 Task: Measure the distance between New York City and Montauk Point.
Action: Mouse moved to (304, 75)
Screenshot: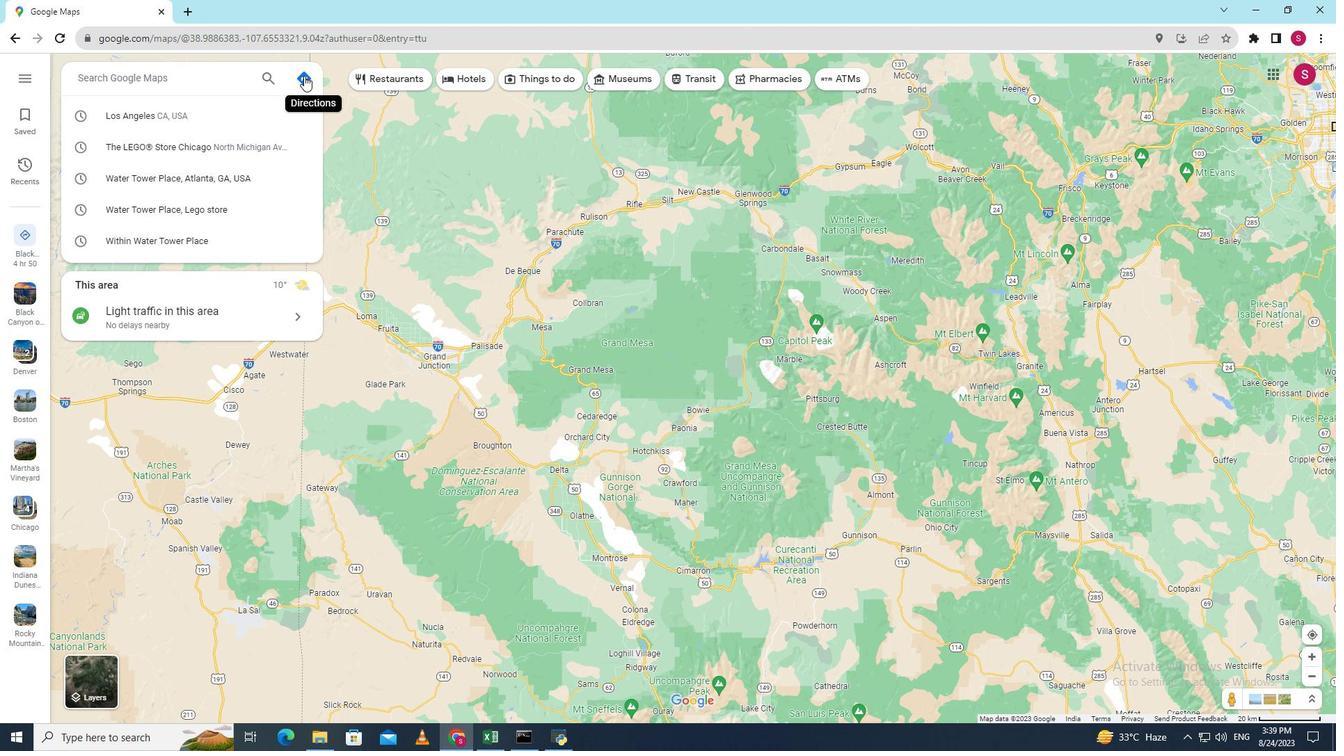 
Action: Mouse pressed left at (304, 75)
Screenshot: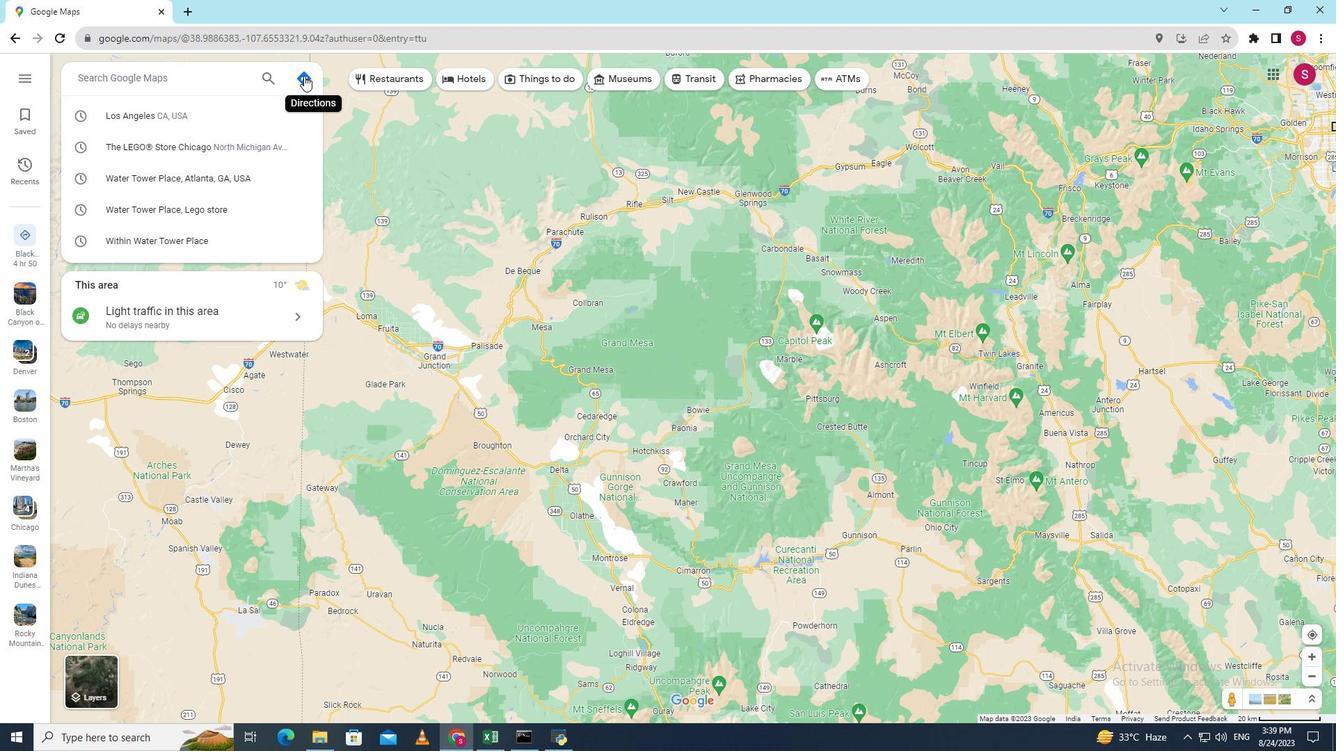
Action: Mouse moved to (234, 107)
Screenshot: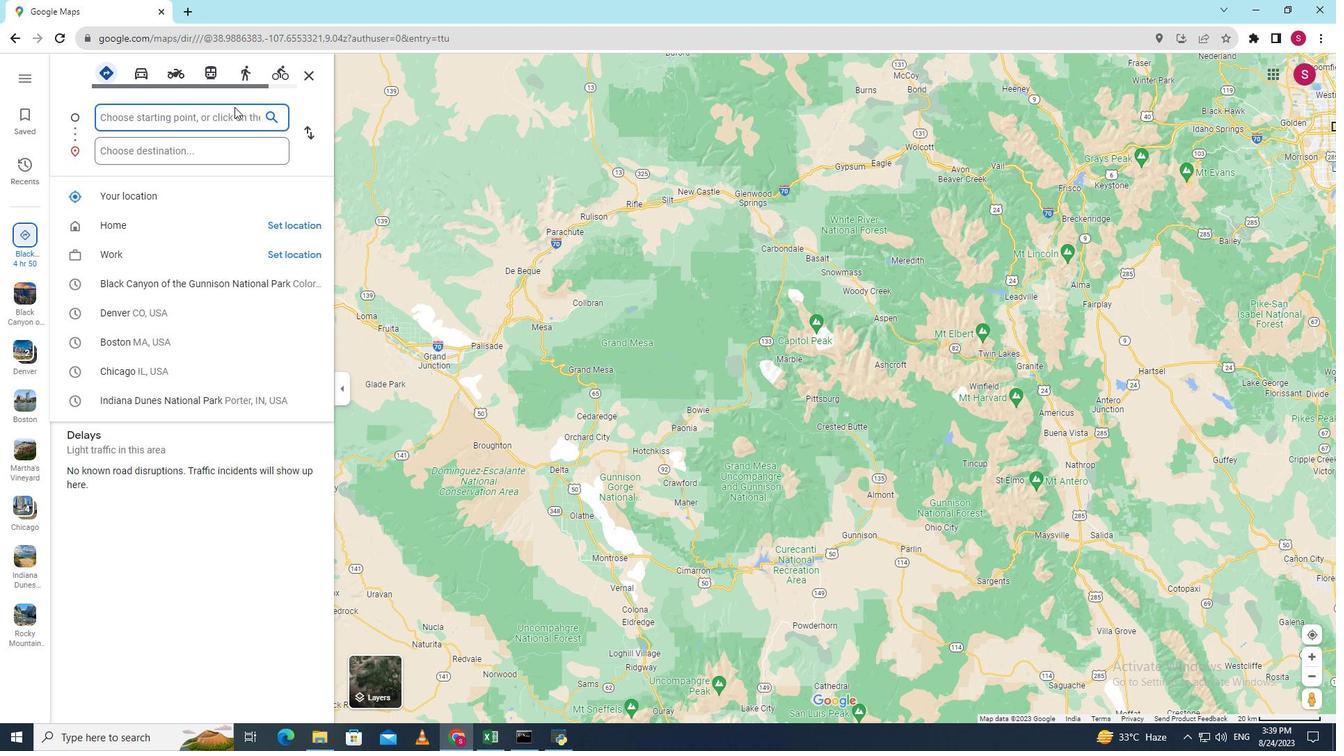
Action: Key pressed <Key.shift><Key.shift><Key.shift><Key.shift><Key.shift><Key.shift><Key.shift><Key.shift><Key.shift><Key.shift><Key.shift><Key.shift><Key.shift>New<Key.space><Key.shift>York<Key.space><Key.shift>City
Screenshot: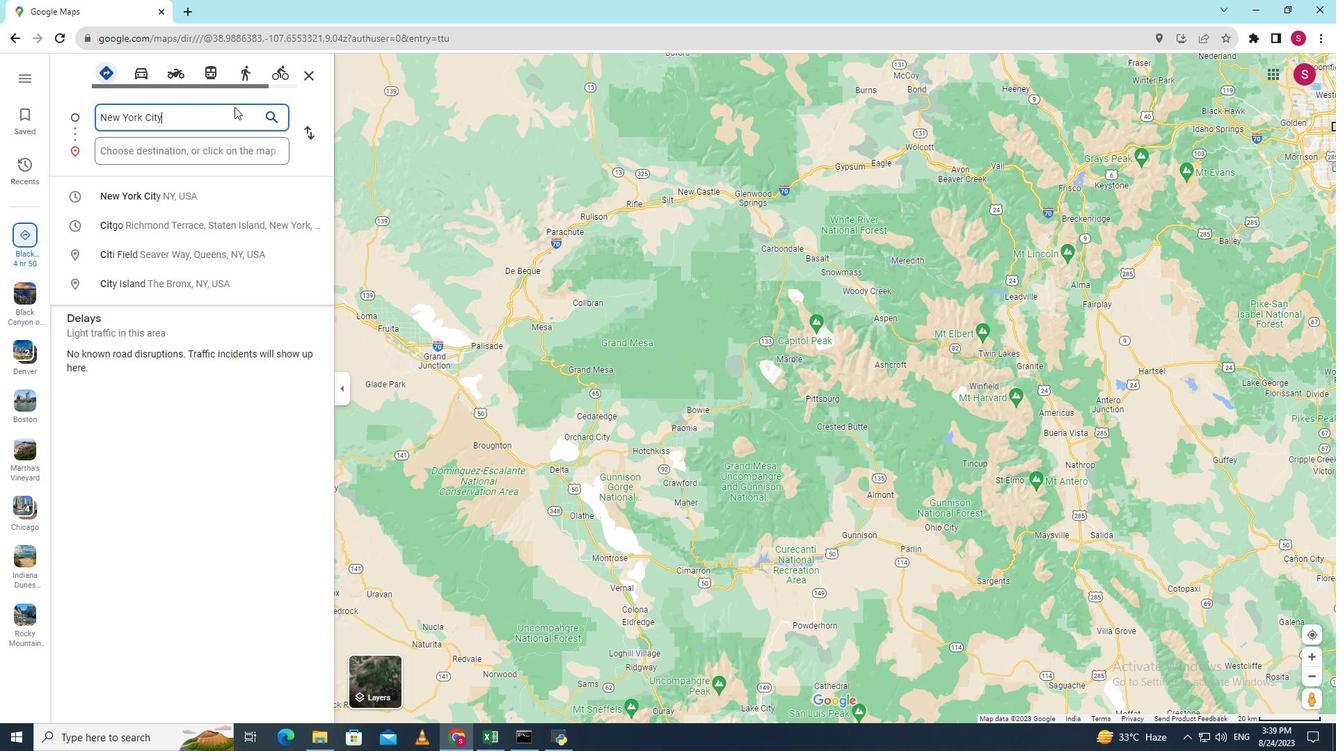 
Action: Mouse moved to (233, 156)
Screenshot: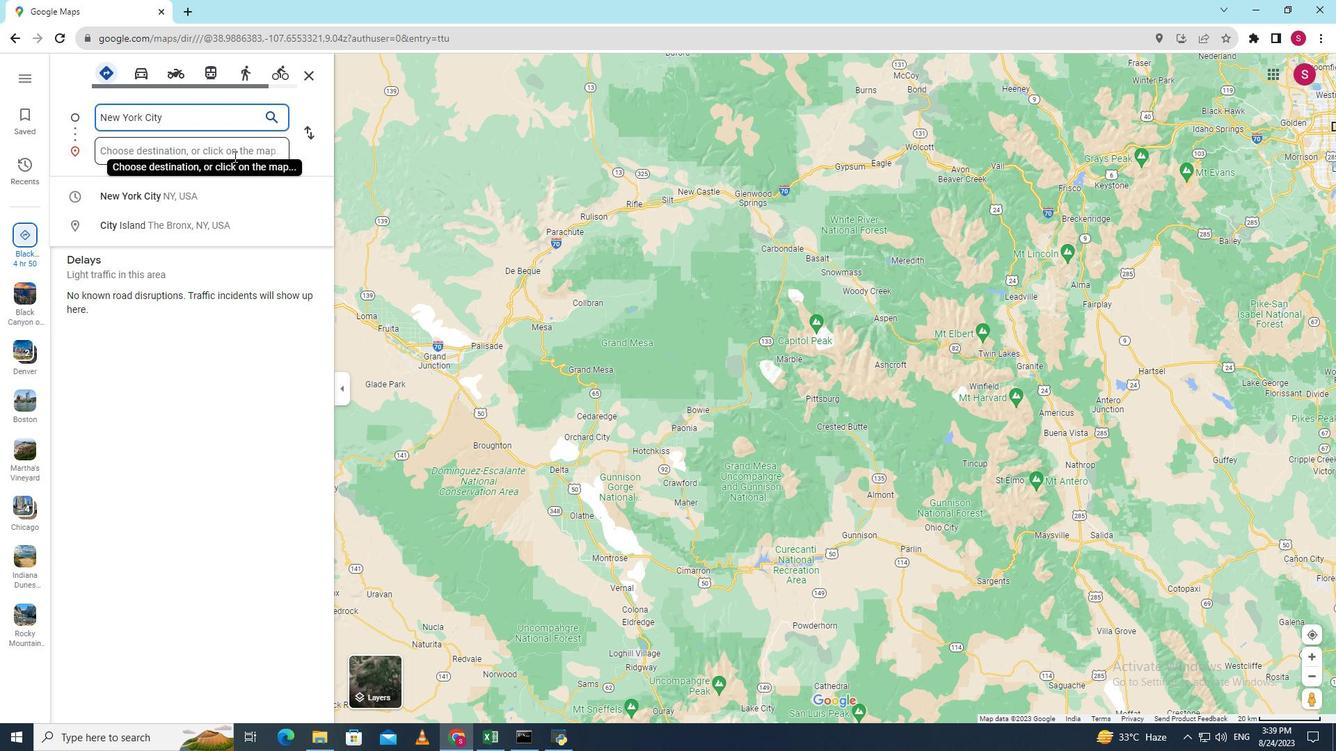 
Action: Mouse pressed left at (233, 156)
Screenshot: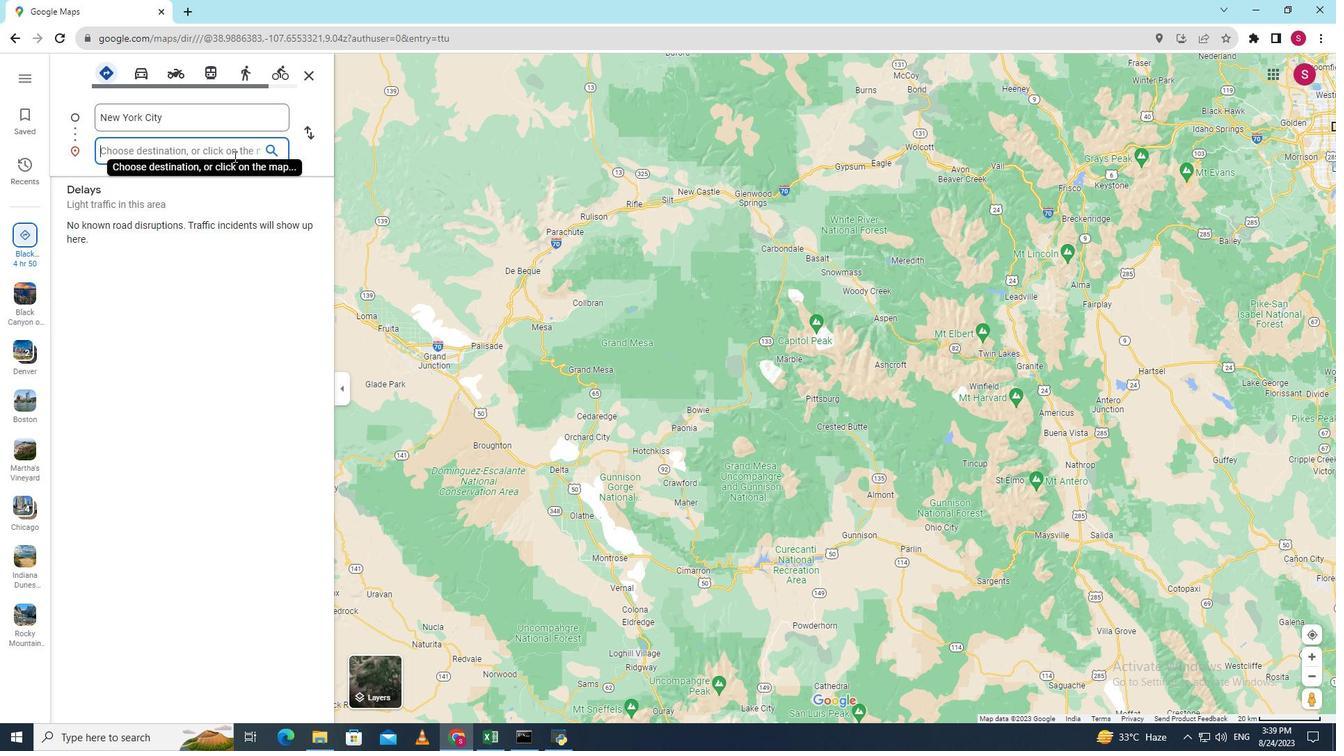 
Action: Key pressed <Key.shift><Key.shift><Key.shift><Key.shift><Key.shift><Key.shift><Key.shift><Key.shift><Key.shift><Key.shift><Key.shift><Key.shift><Key.shift><Key.shift>Montay<Key.backspace>uk<Key.space><Key.shift><Key.shift><Key.shift><Key.shift><Key.shift><Key.shift><Key.shift>Point<Key.enter>
Screenshot: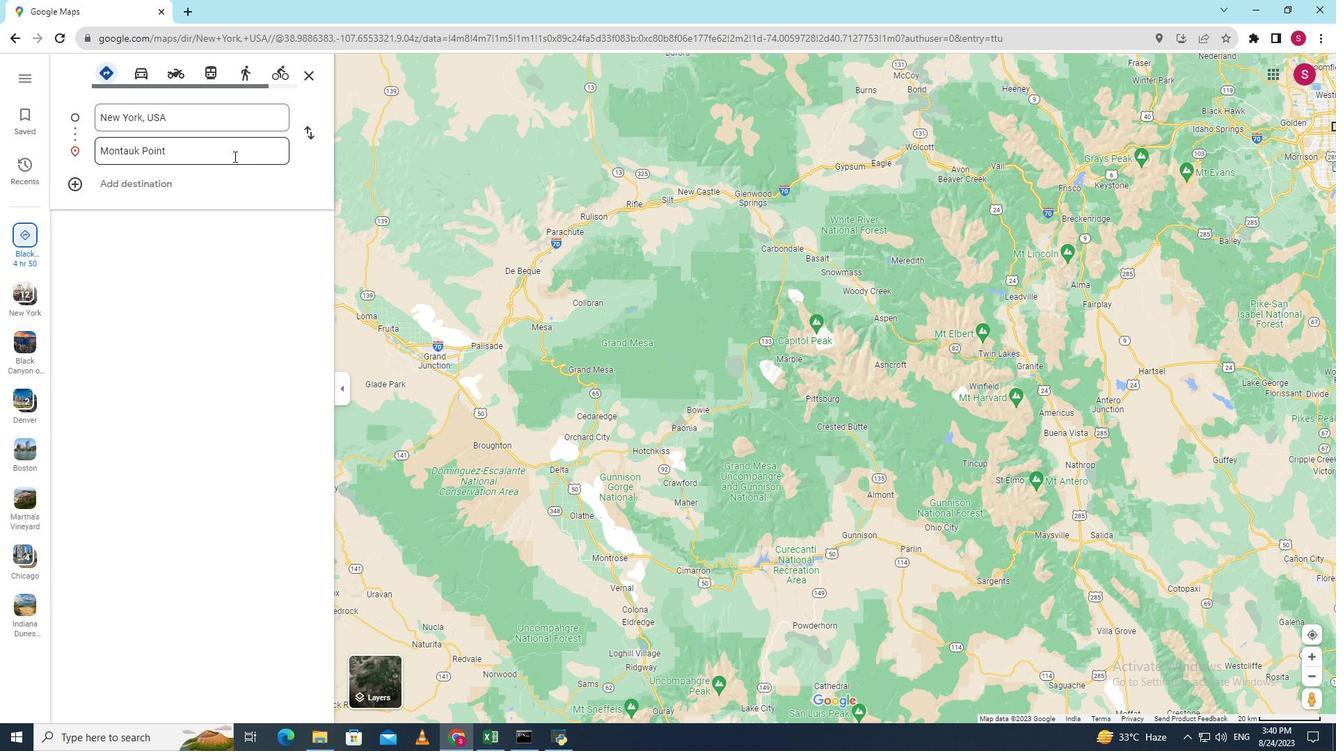 
Action: Mouse moved to (567, 426)
Screenshot: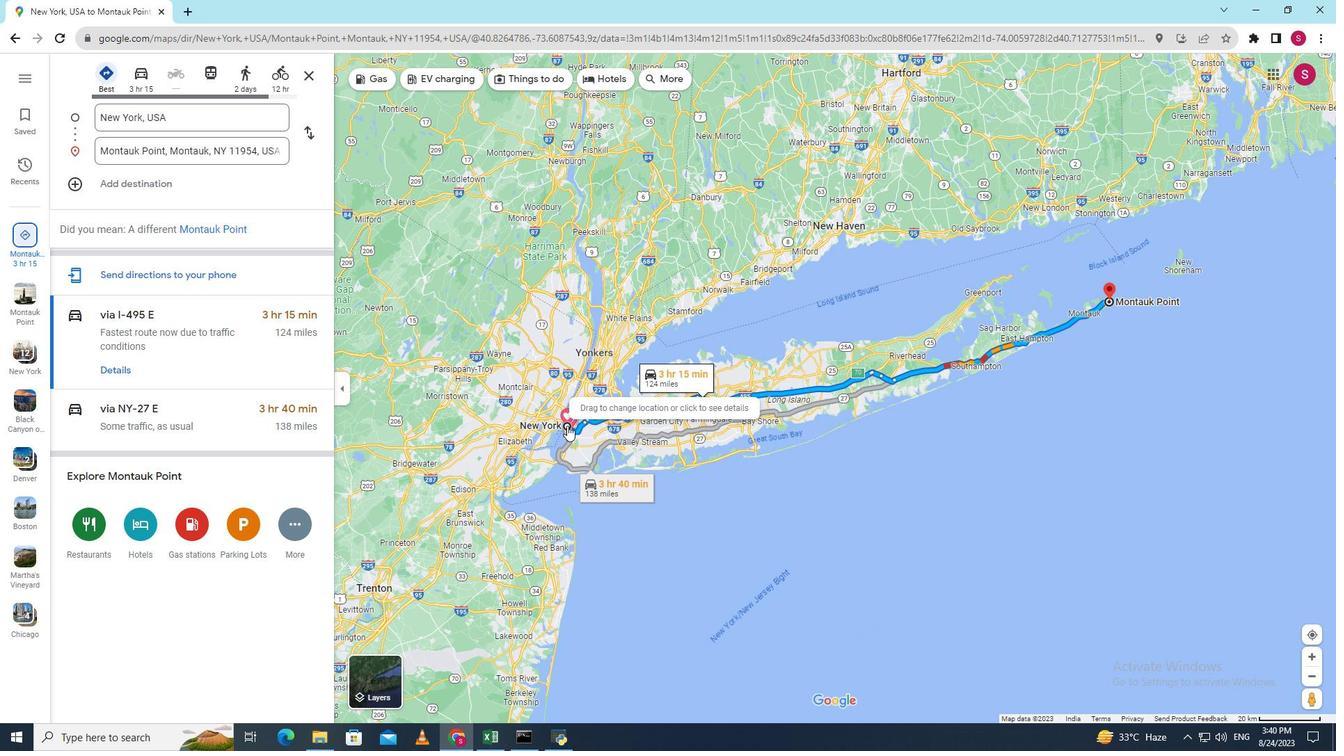 
Action: Mouse pressed right at (567, 426)
Screenshot: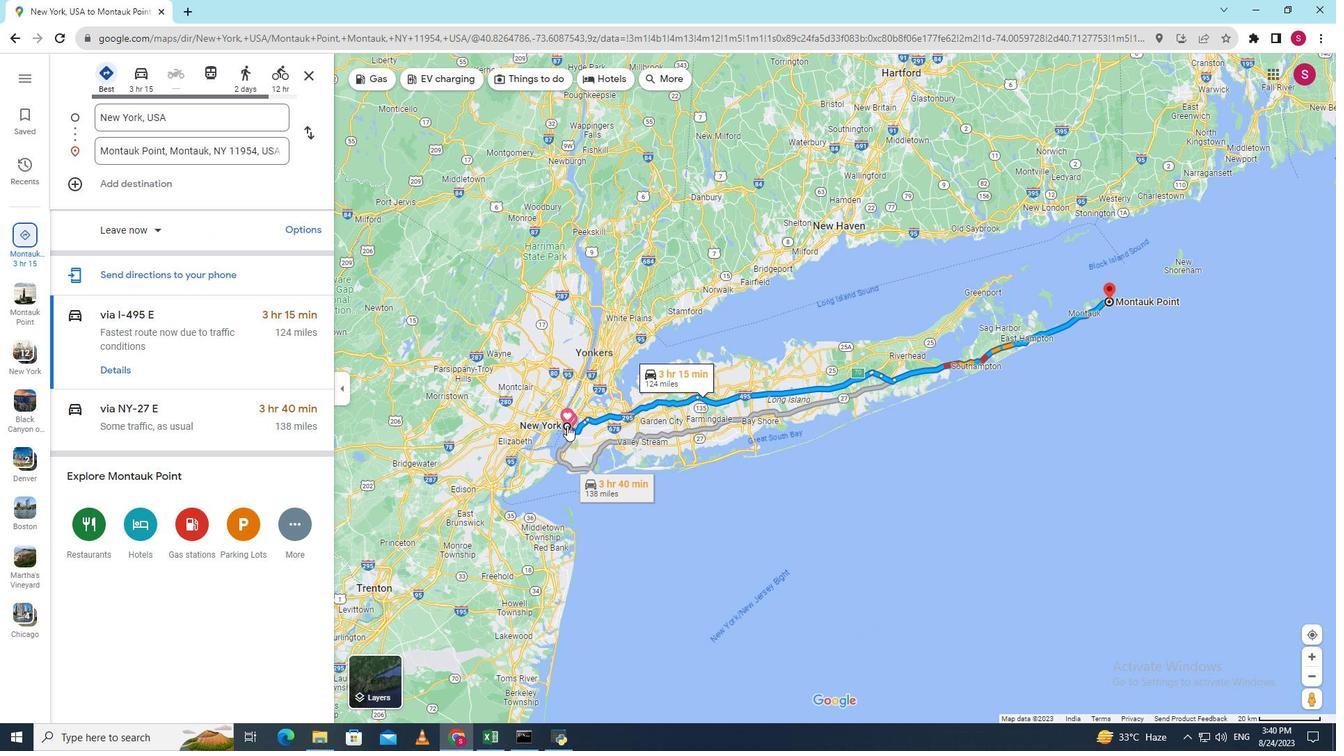 
Action: Mouse moved to (613, 531)
Screenshot: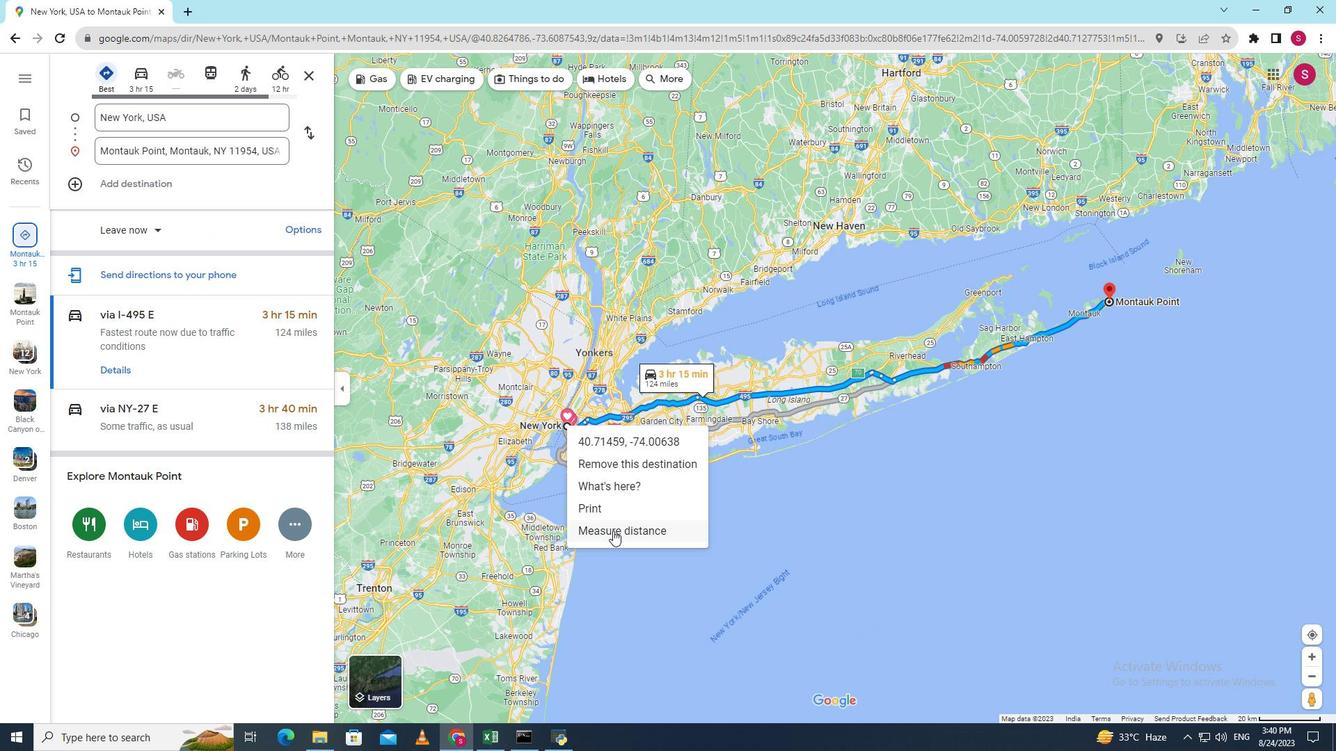 
Action: Mouse pressed left at (613, 531)
Screenshot: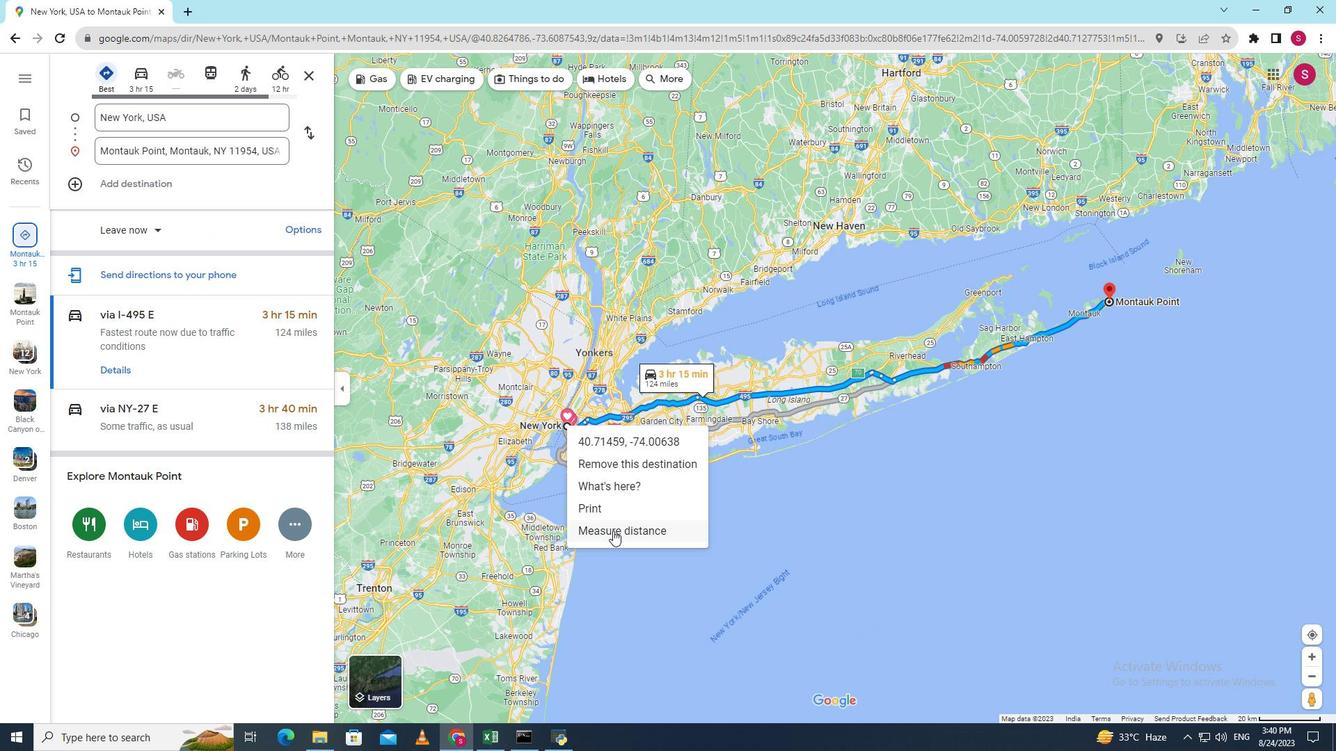 
Action: Mouse moved to (1109, 299)
Screenshot: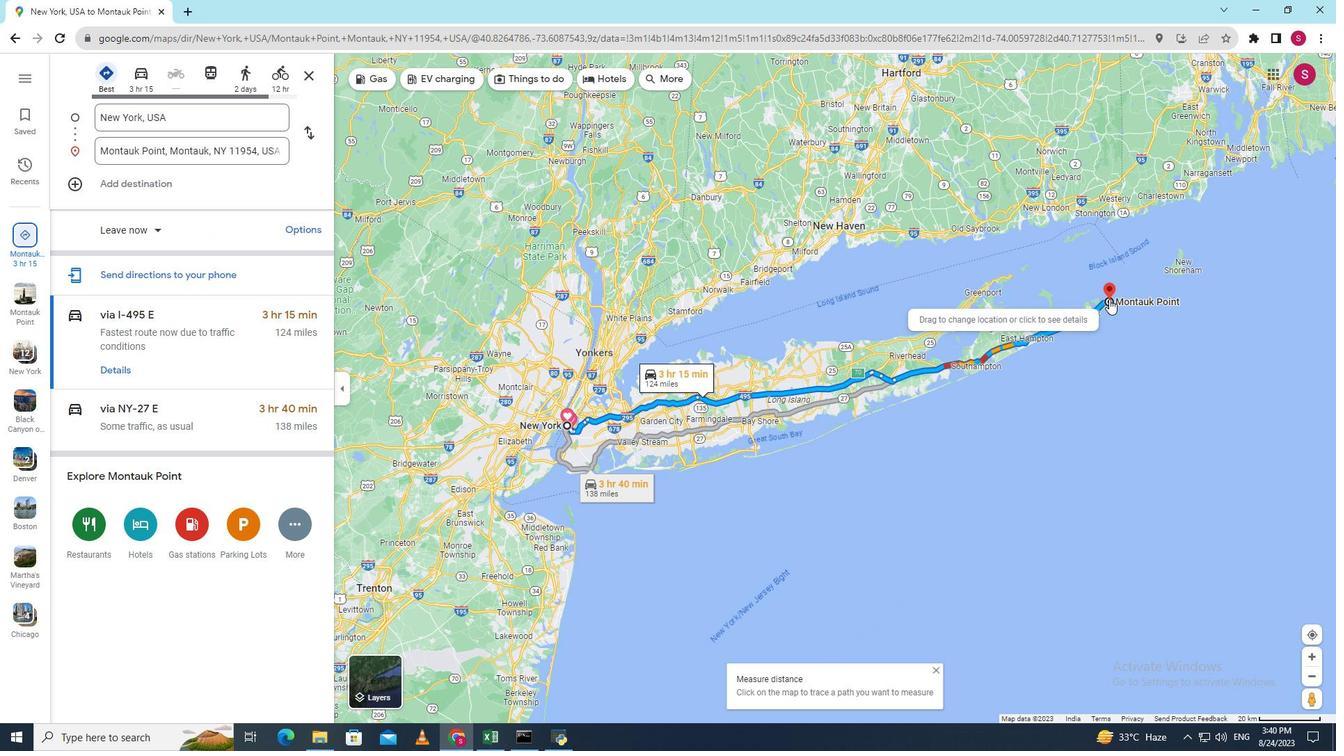 
Action: Mouse pressed right at (1109, 299)
Screenshot: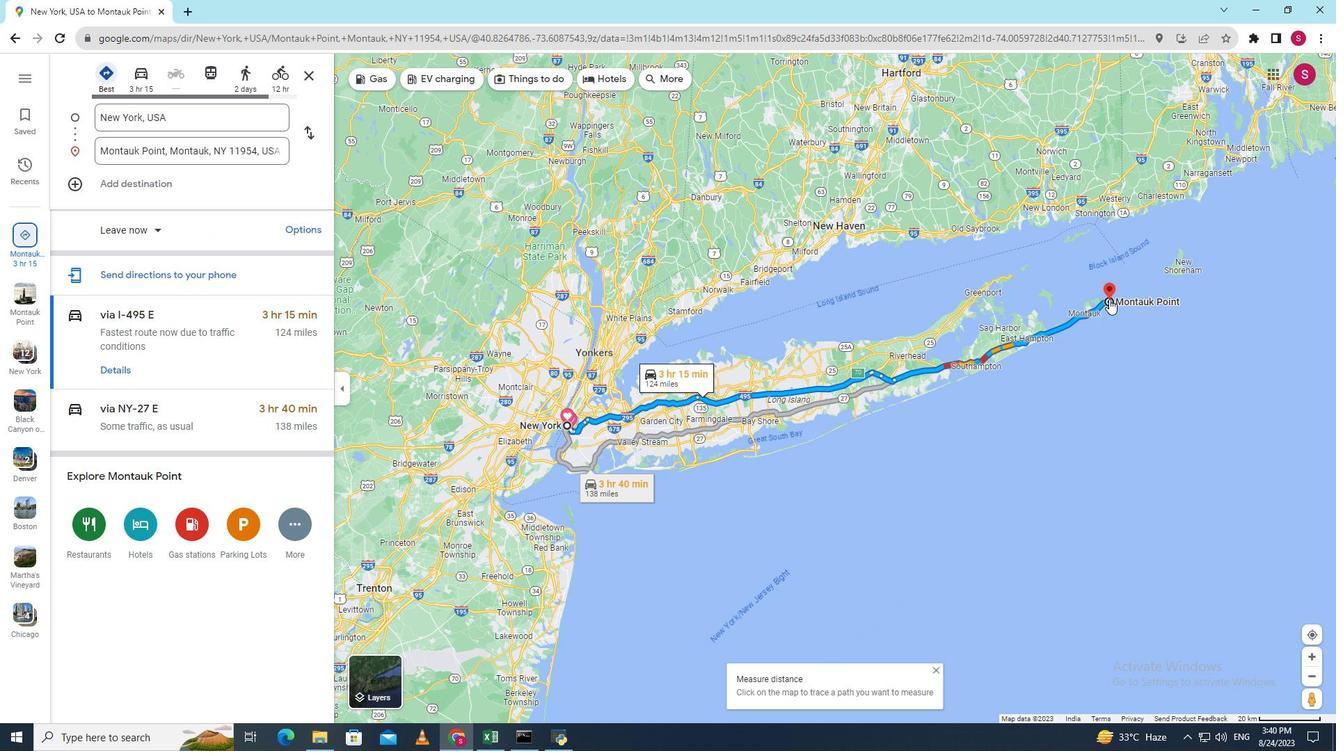 
Action: Mouse moved to (1148, 404)
Screenshot: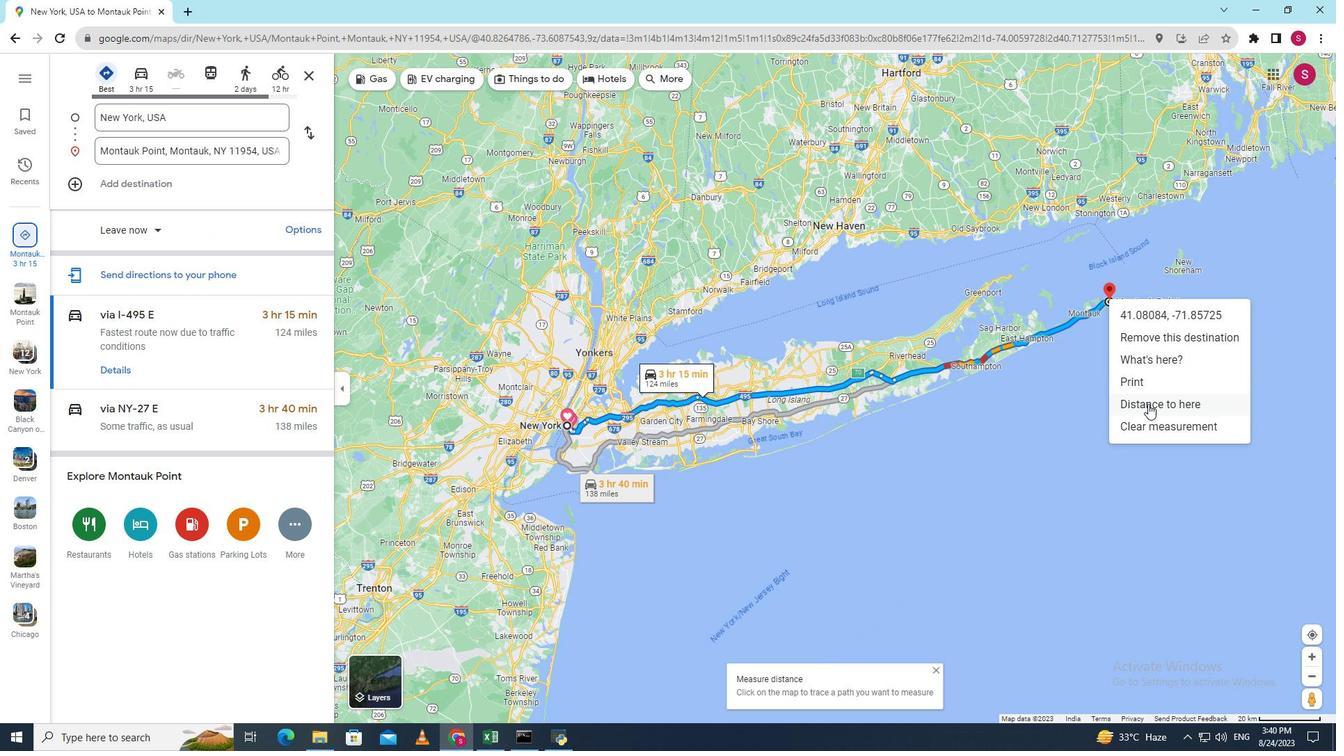 
Action: Mouse pressed left at (1148, 404)
Screenshot: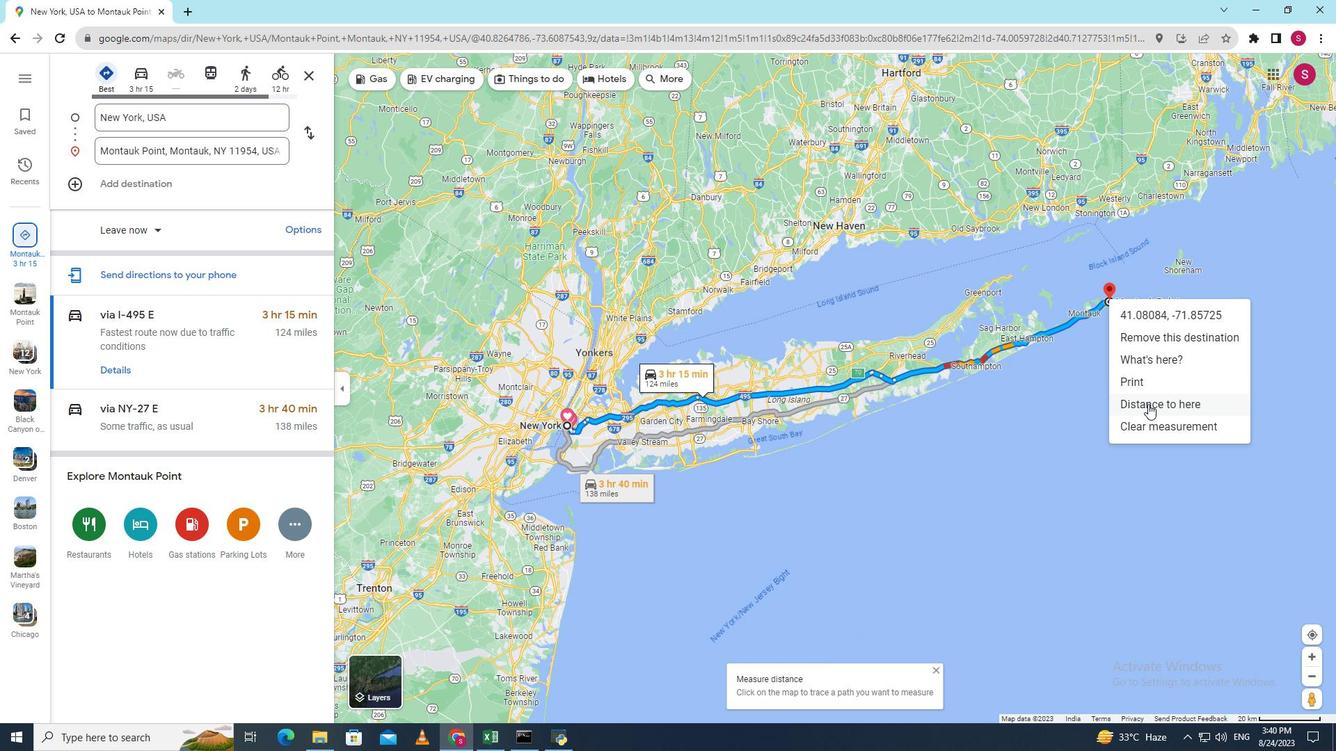 
Action: Mouse moved to (746, 696)
Screenshot: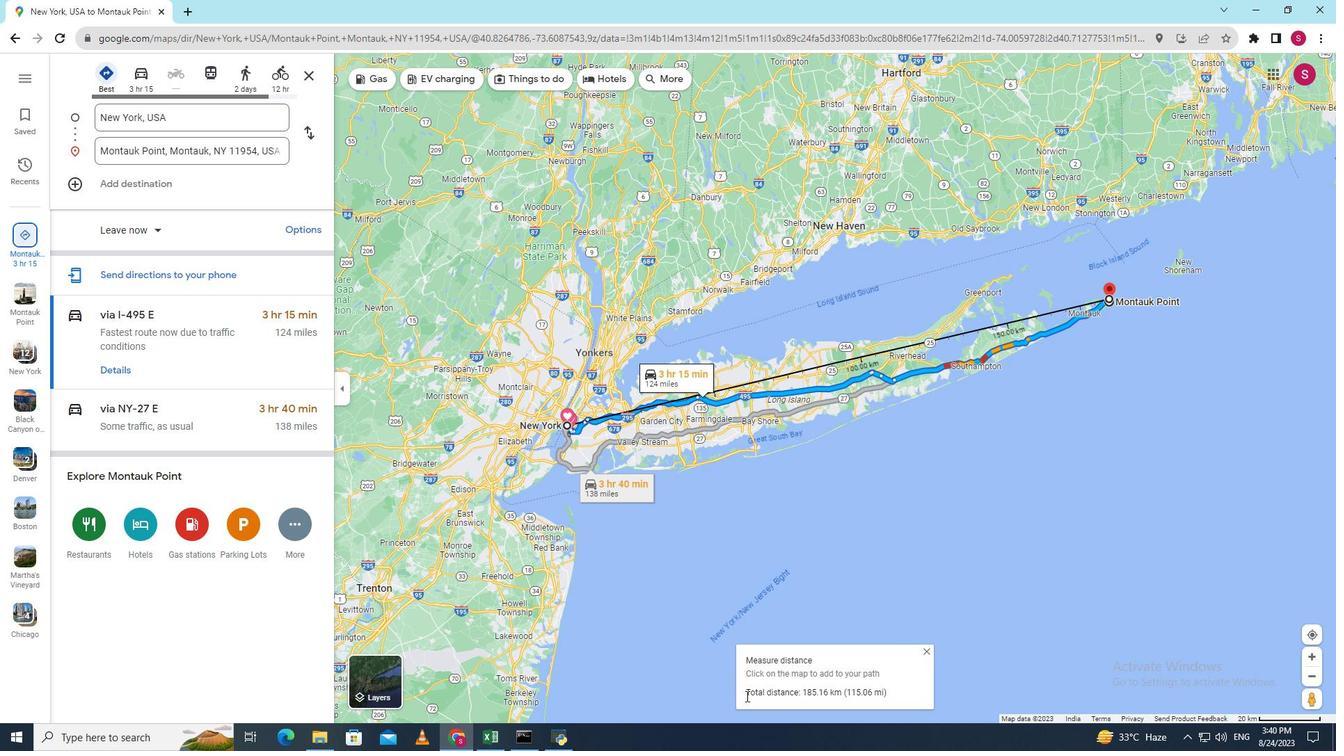 
Action: Mouse pressed left at (746, 696)
Screenshot: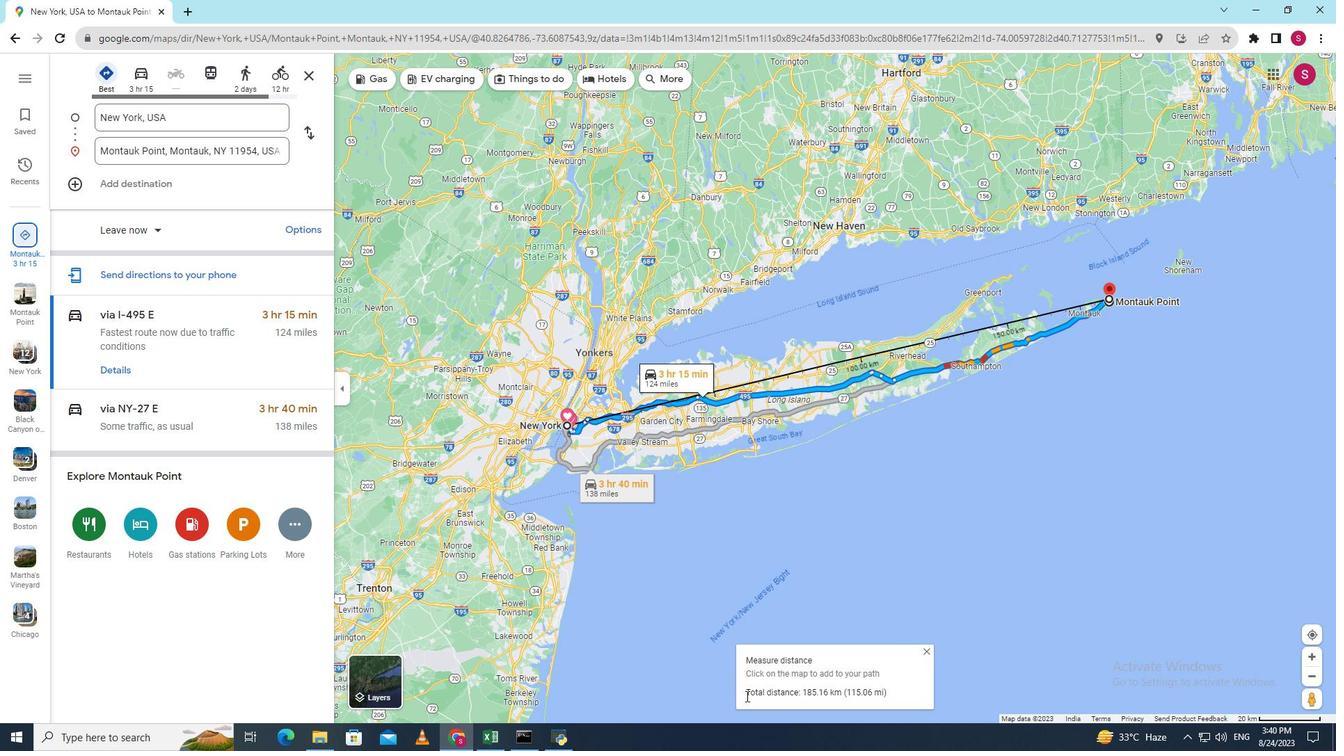 
Action: Mouse moved to (932, 692)
Screenshot: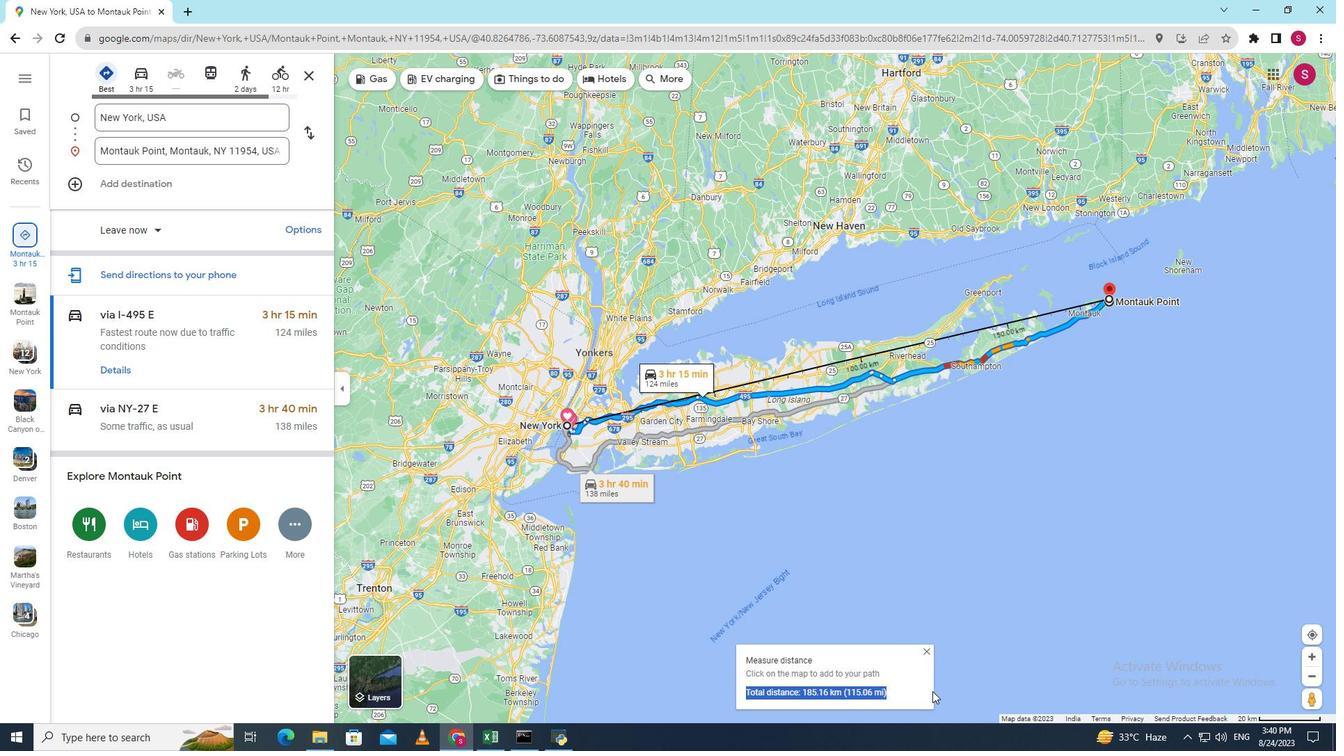 
